Task: Plan a team-building cooking class for the 28th at 6:30 PM.
Action: Mouse moved to (56, 83)
Screenshot: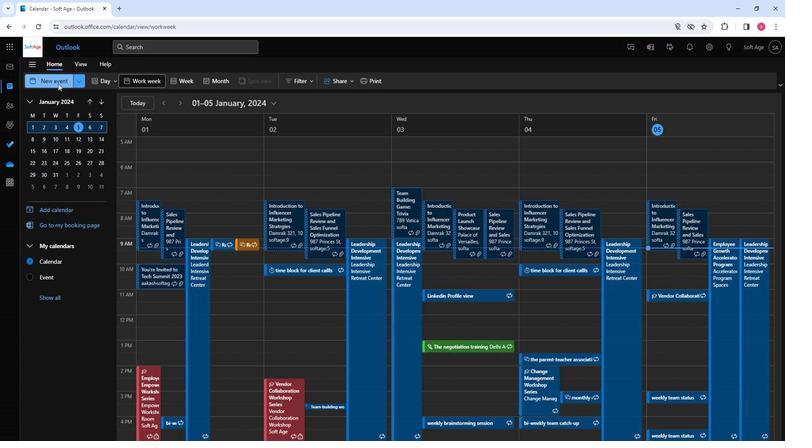
Action: Mouse pressed left at (56, 83)
Screenshot: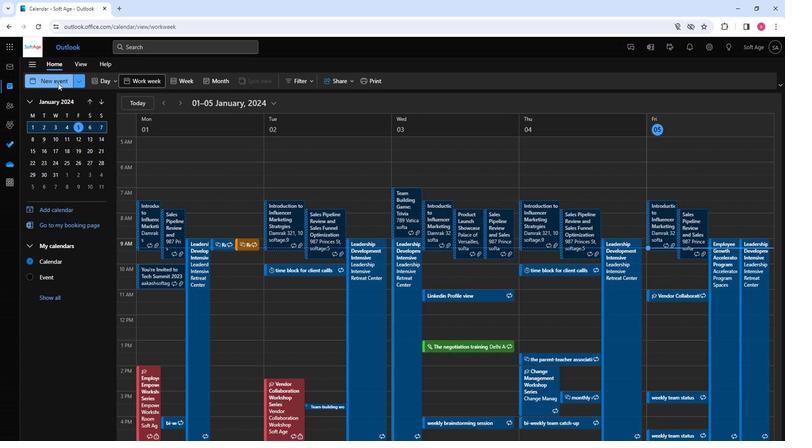 
Action: Mouse moved to (214, 138)
Screenshot: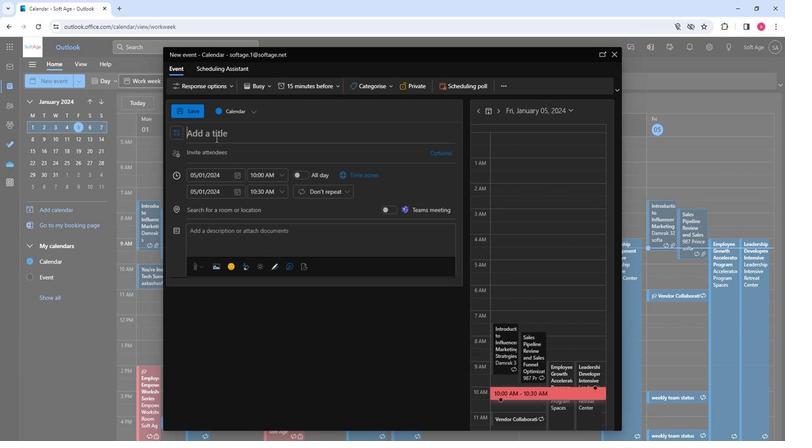 
Action: Key pressed <Key.shift>Team-<Key.shift>Building<Key.space><Key.shift>Cooking<Key.space><Key.shift>Class
Screenshot: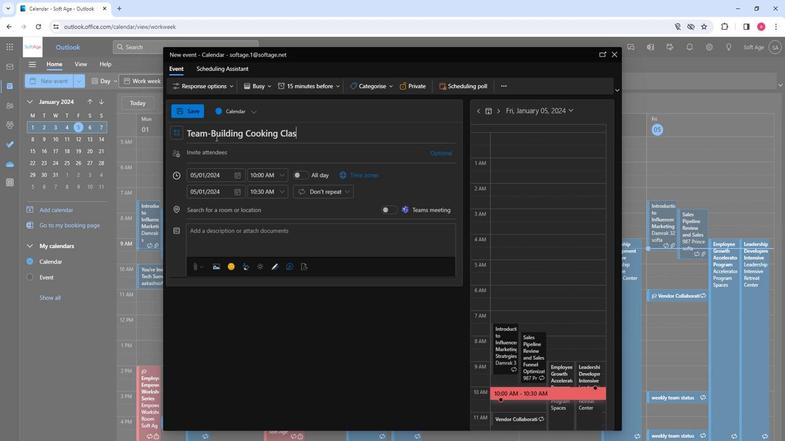 
Action: Mouse moved to (220, 157)
Screenshot: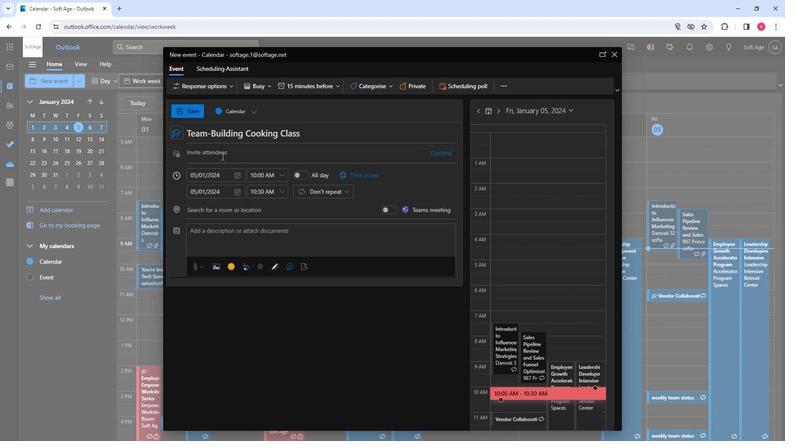 
Action: Mouse pressed left at (220, 157)
Screenshot: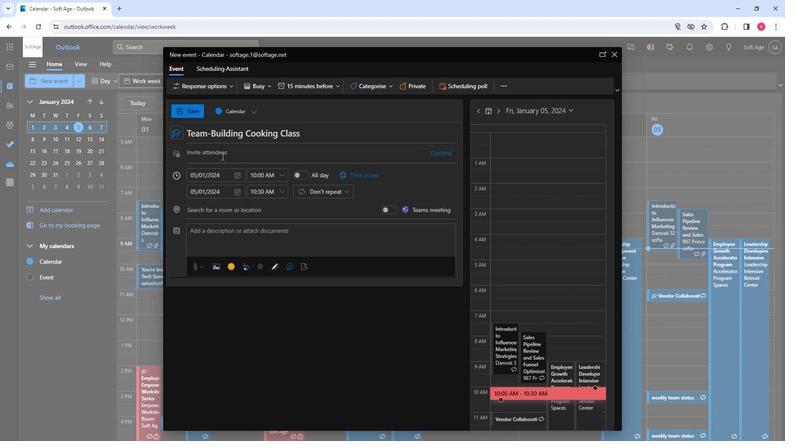 
Action: Key pressed so
Screenshot: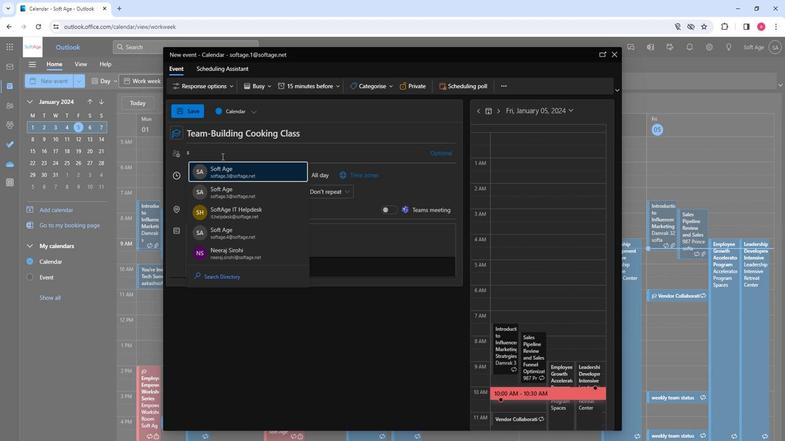 
Action: Mouse moved to (232, 188)
Screenshot: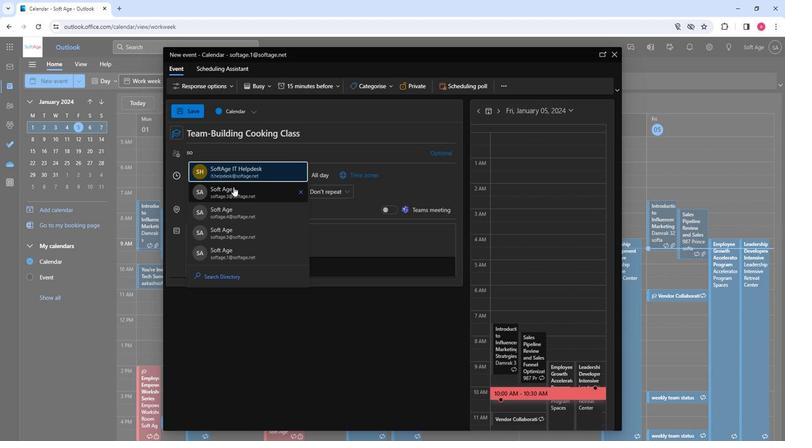 
Action: Mouse pressed left at (232, 188)
Screenshot: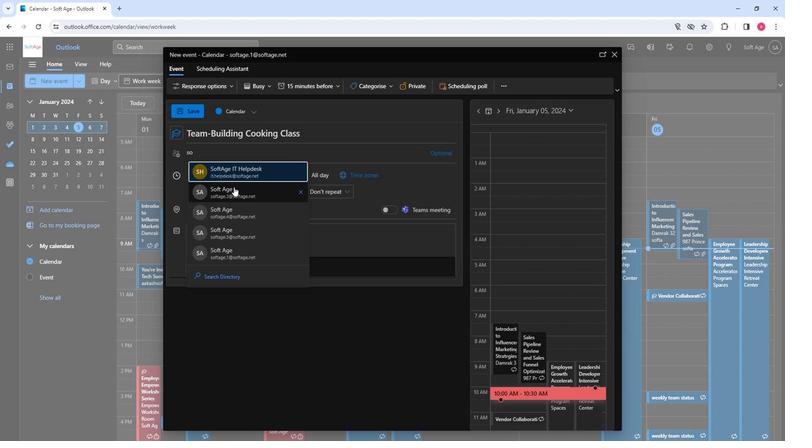
Action: Key pressed so
Screenshot: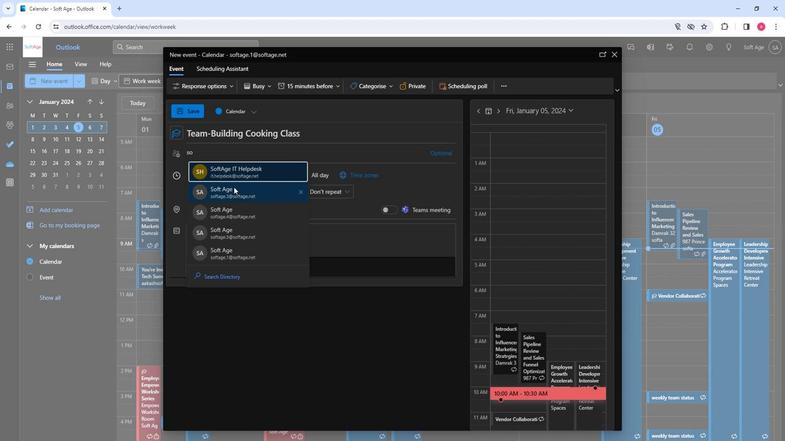 
Action: Mouse moved to (244, 245)
Screenshot: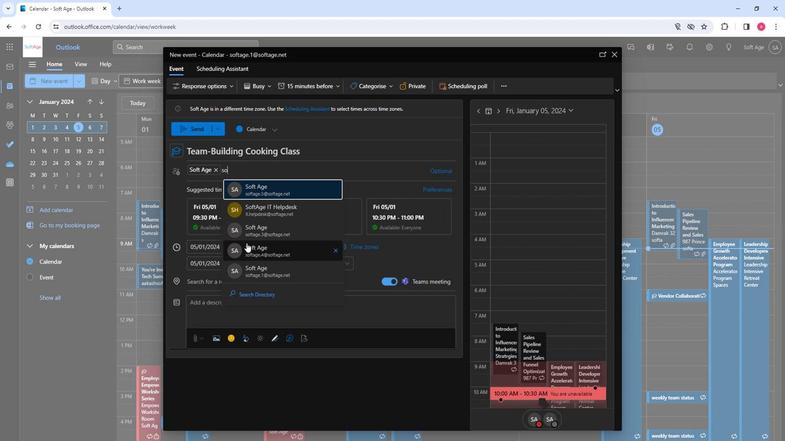 
Action: Mouse pressed left at (244, 245)
Screenshot: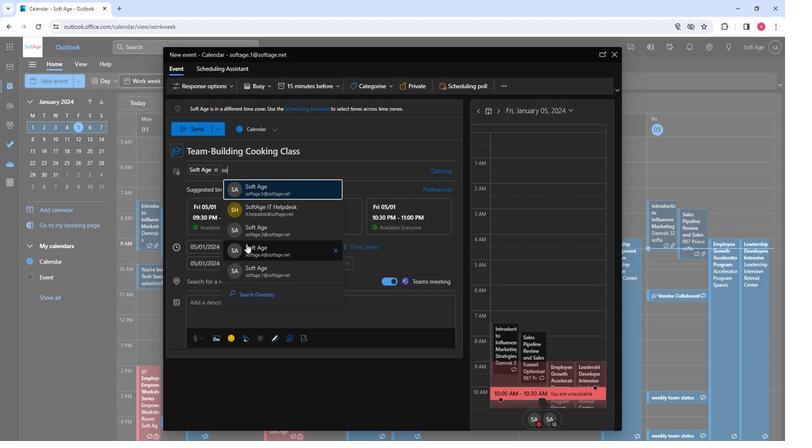 
Action: Key pressed so
Screenshot: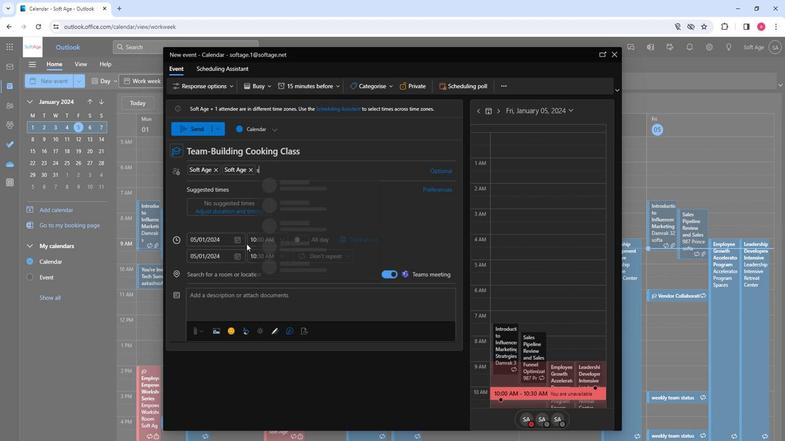 
Action: Mouse moved to (300, 271)
Screenshot: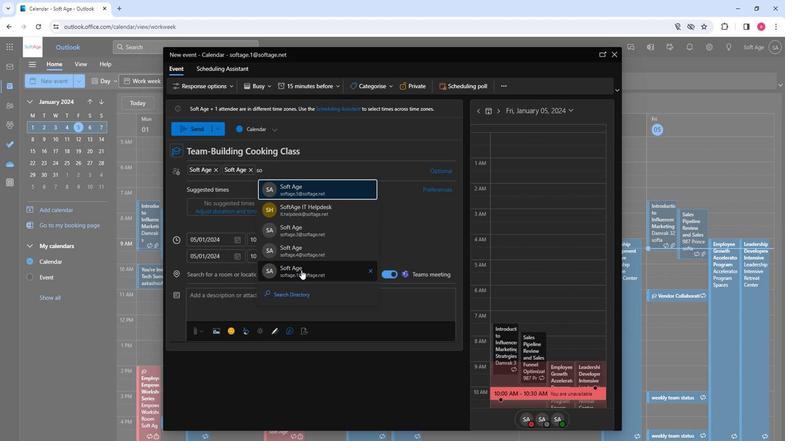
Action: Mouse pressed left at (300, 271)
Screenshot: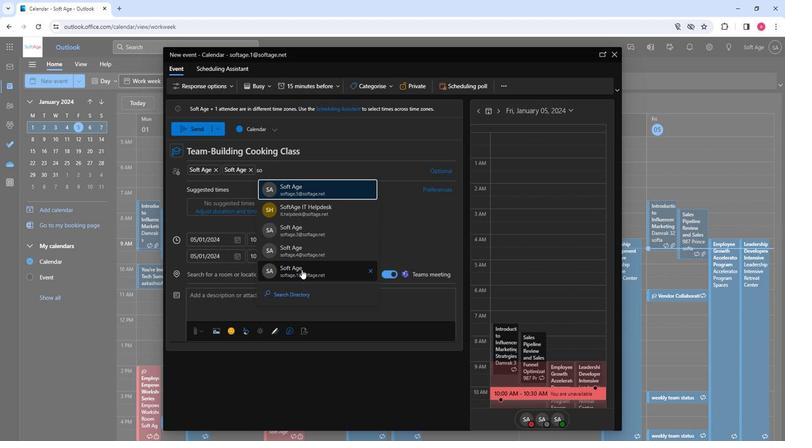 
Action: Mouse moved to (236, 244)
Screenshot: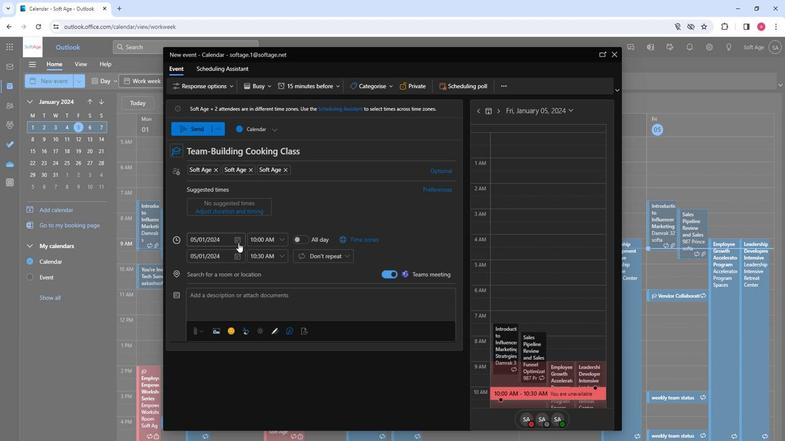 
Action: Mouse pressed left at (236, 244)
Screenshot: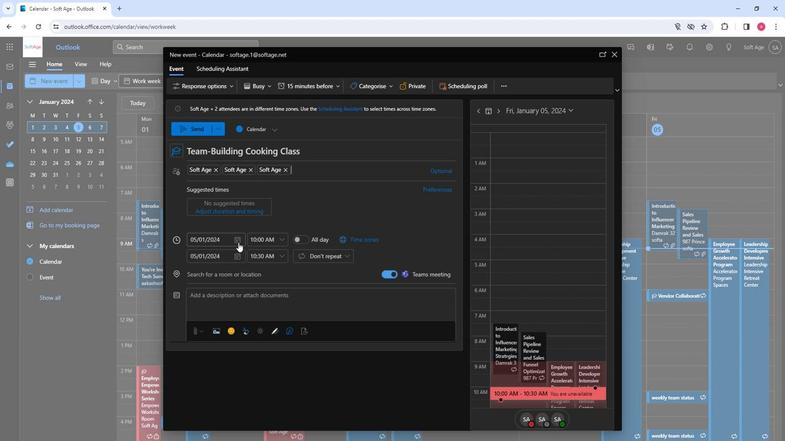 
Action: Mouse moved to (263, 321)
Screenshot: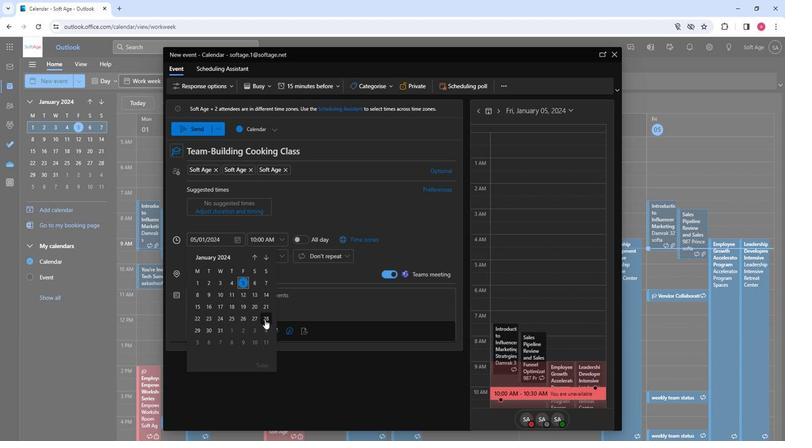 
Action: Mouse pressed left at (263, 321)
Screenshot: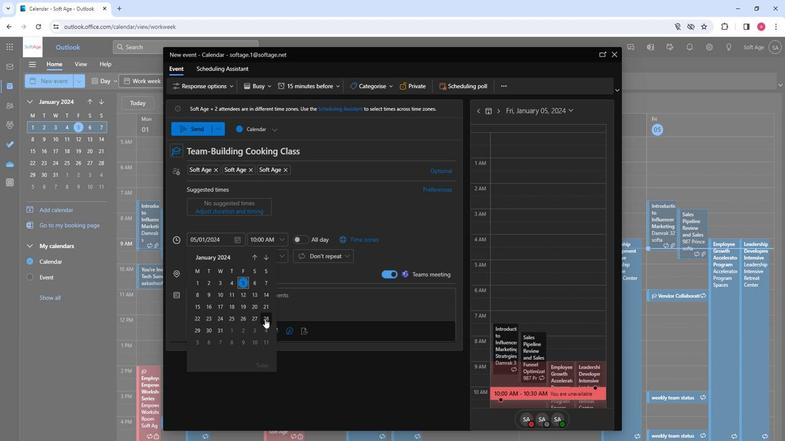 
Action: Mouse moved to (279, 245)
Screenshot: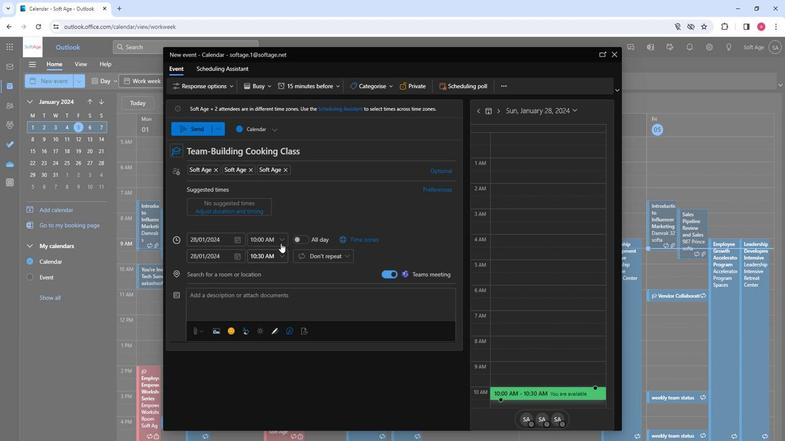 
Action: Mouse pressed left at (279, 245)
Screenshot: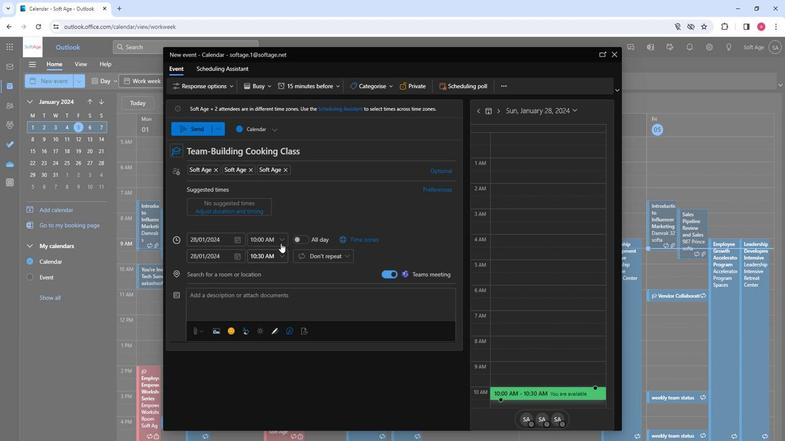 
Action: Mouse moved to (265, 304)
Screenshot: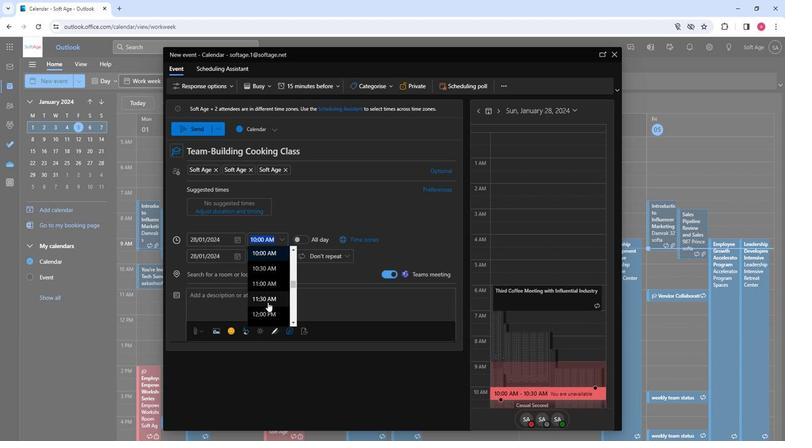 
Action: Mouse scrolled (265, 304) with delta (0, 0)
Screenshot: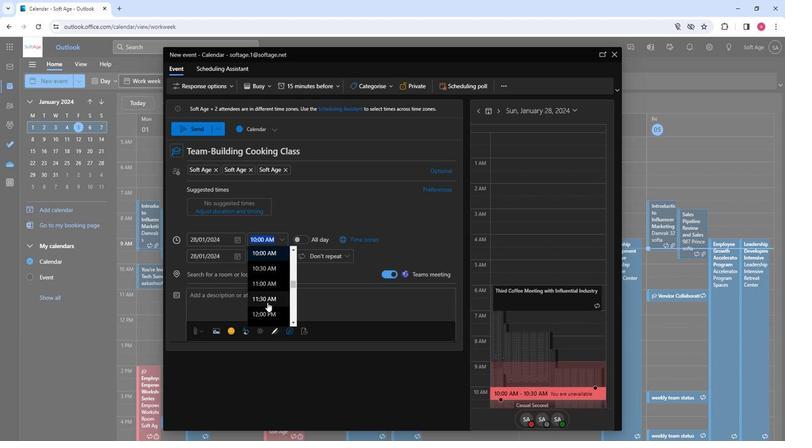 
Action: Mouse moved to (265, 304)
Screenshot: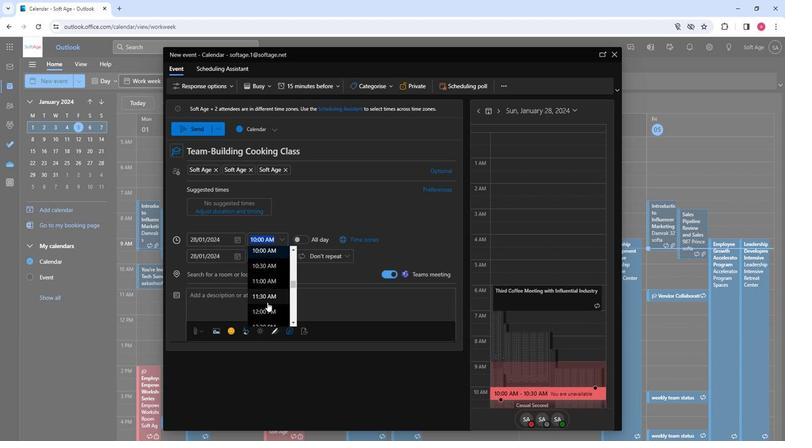 
Action: Mouse scrolled (265, 304) with delta (0, 0)
Screenshot: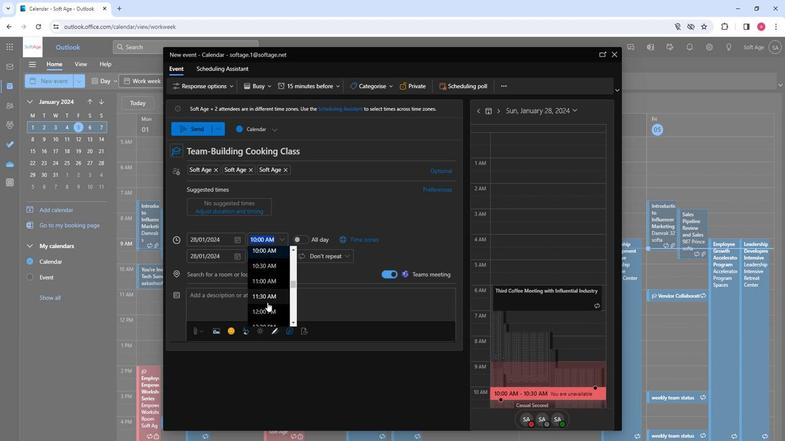 
Action: Mouse moved to (264, 302)
Screenshot: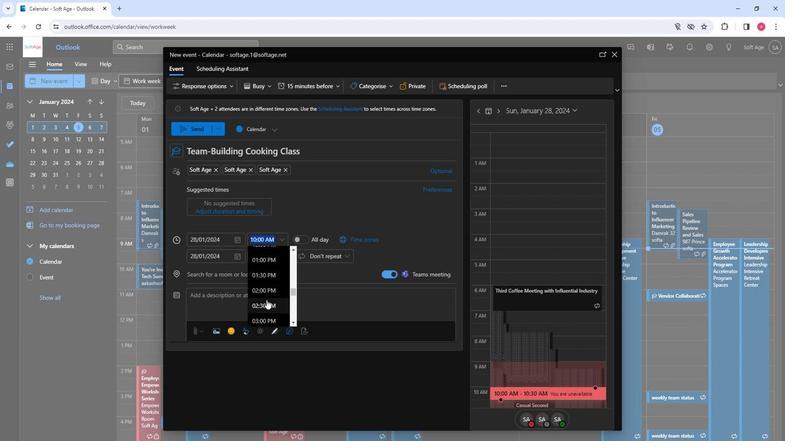 
Action: Mouse scrolled (264, 301) with delta (0, 0)
Screenshot: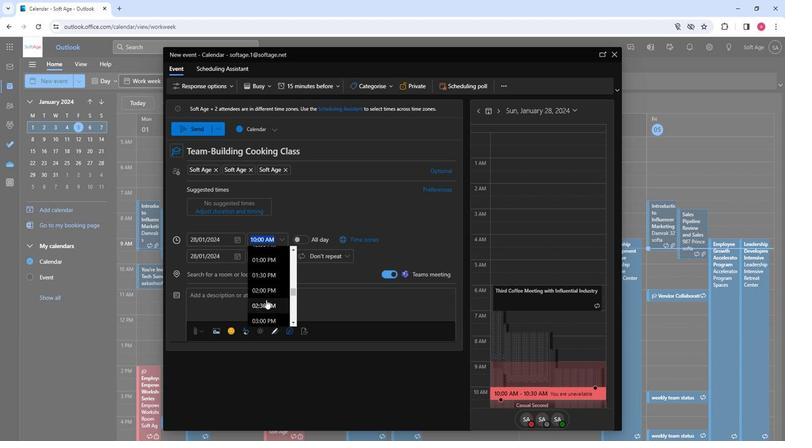 
Action: Mouse moved to (264, 302)
Screenshot: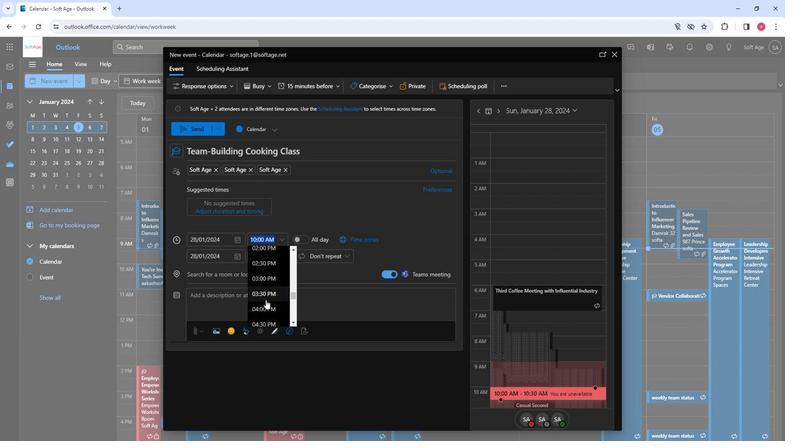 
Action: Mouse scrolled (264, 301) with delta (0, 0)
Screenshot: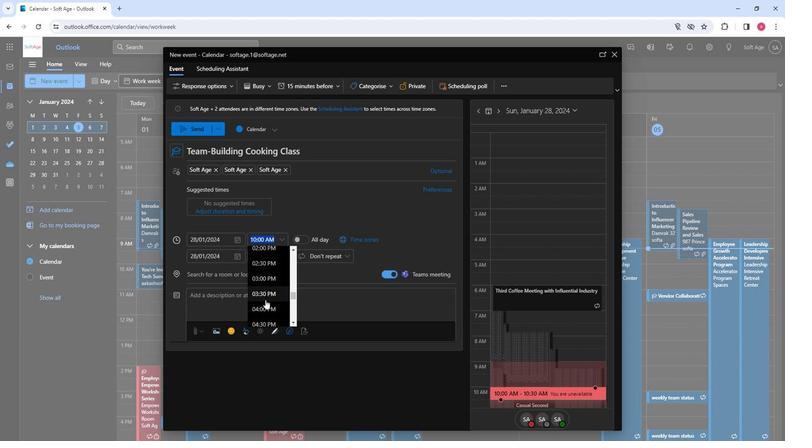 
Action: Mouse moved to (262, 303)
Screenshot: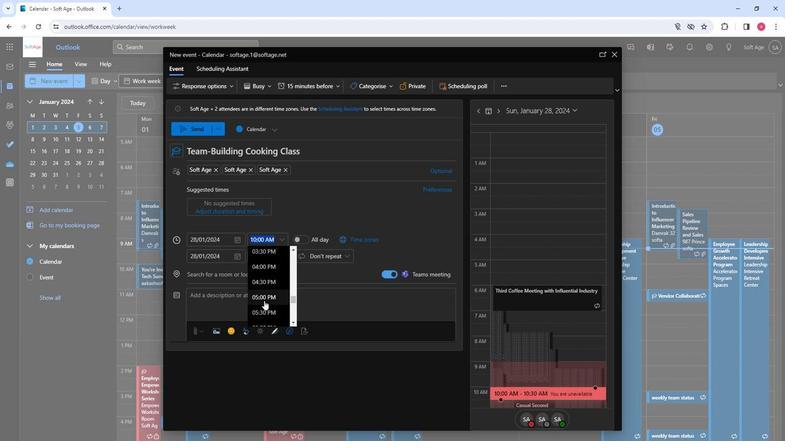 
Action: Mouse scrolled (262, 302) with delta (0, 0)
Screenshot: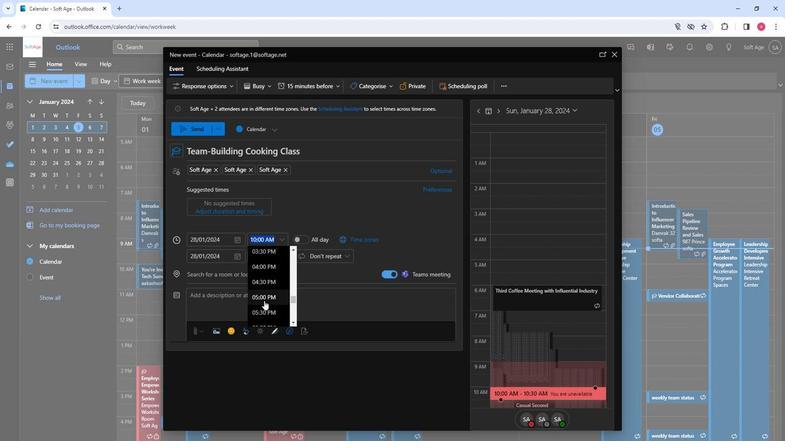 
Action: Mouse moved to (263, 303)
Screenshot: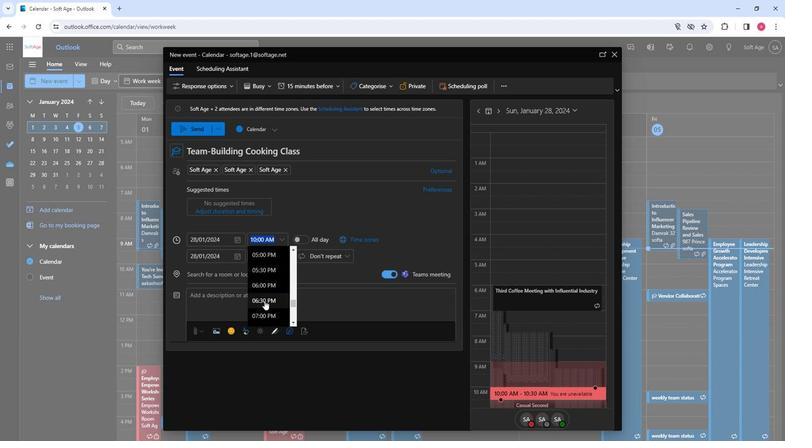 
Action: Mouse pressed left at (263, 303)
Screenshot: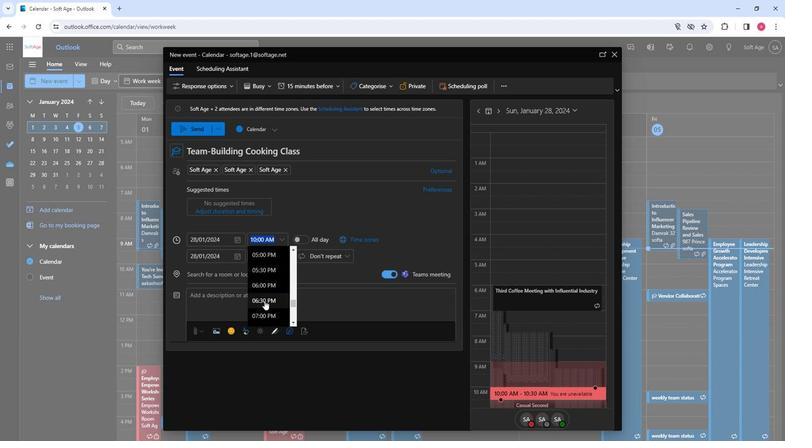 
Action: Mouse moved to (207, 277)
Screenshot: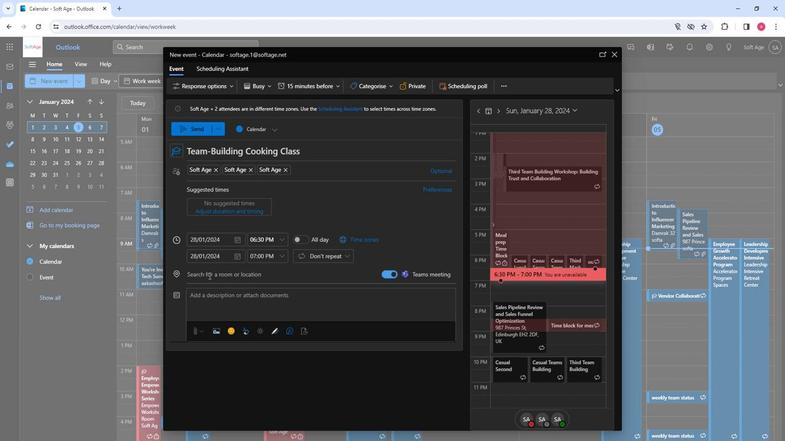 
Action: Mouse pressed left at (207, 277)
Screenshot: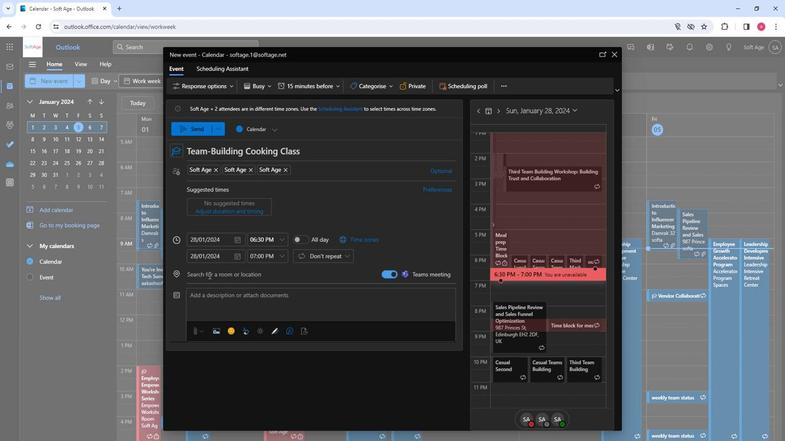
Action: Key pressed so<Key.backspace><Key.backspace>coof
Screenshot: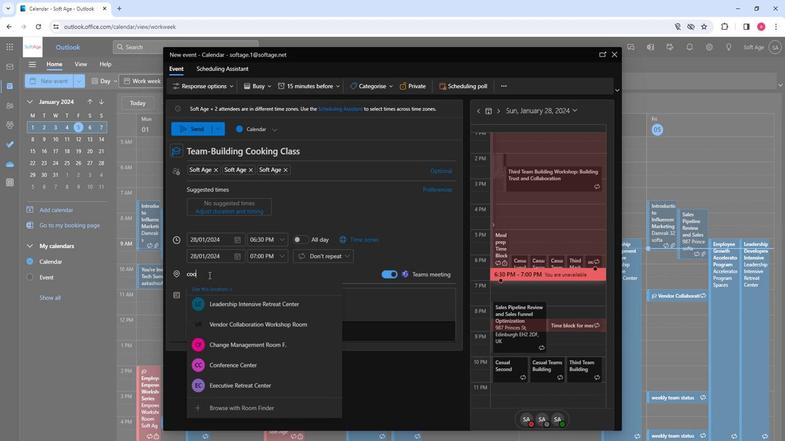 
Action: Mouse moved to (216, 323)
Screenshot: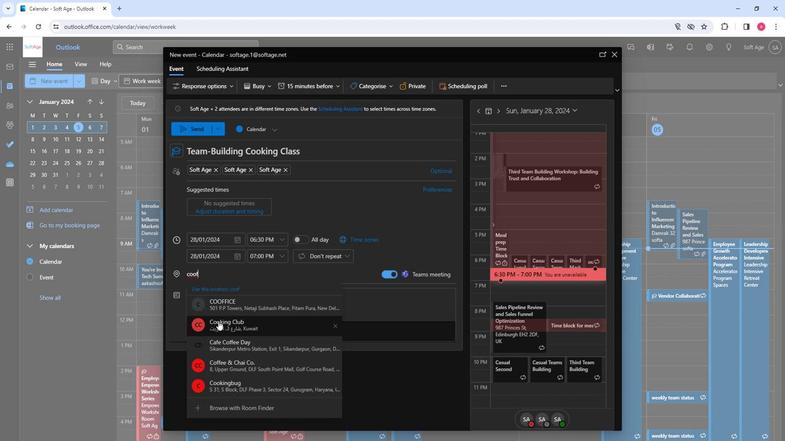 
Action: Mouse pressed left at (216, 323)
Screenshot: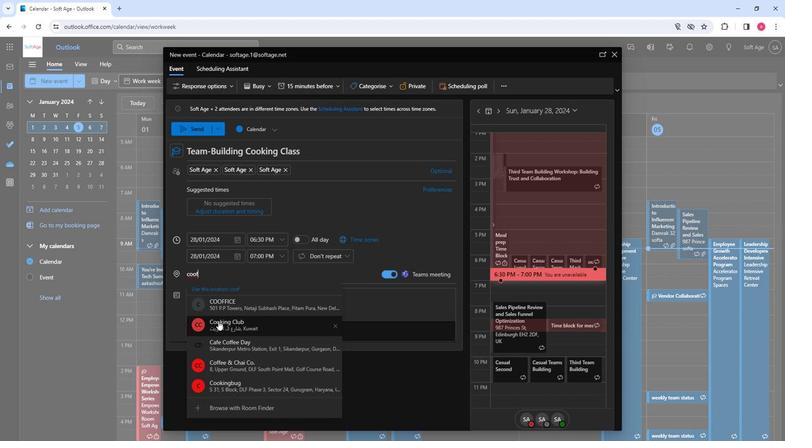 
Action: Mouse moved to (210, 306)
Screenshot: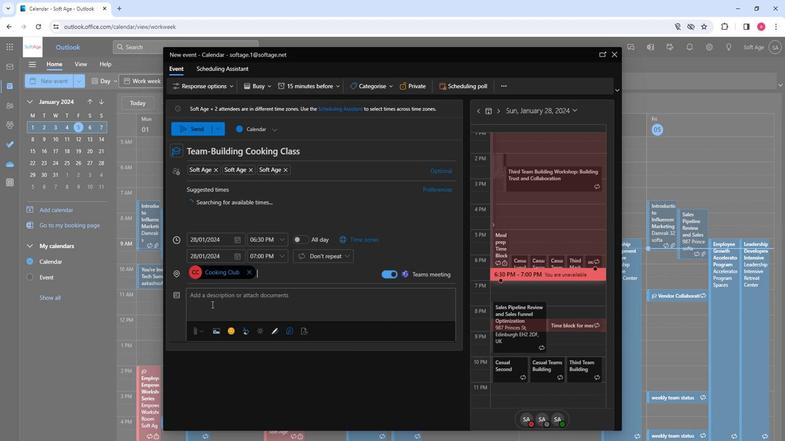 
Action: Mouse pressed left at (210, 306)
Screenshot: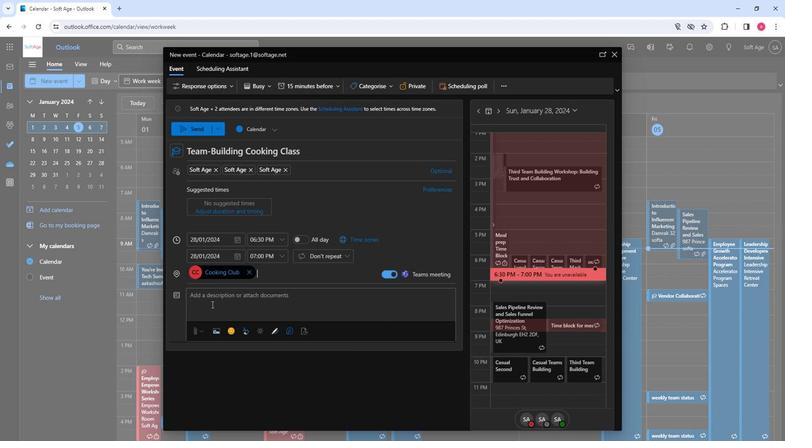 
Action: Mouse moved to (210, 306)
Screenshot: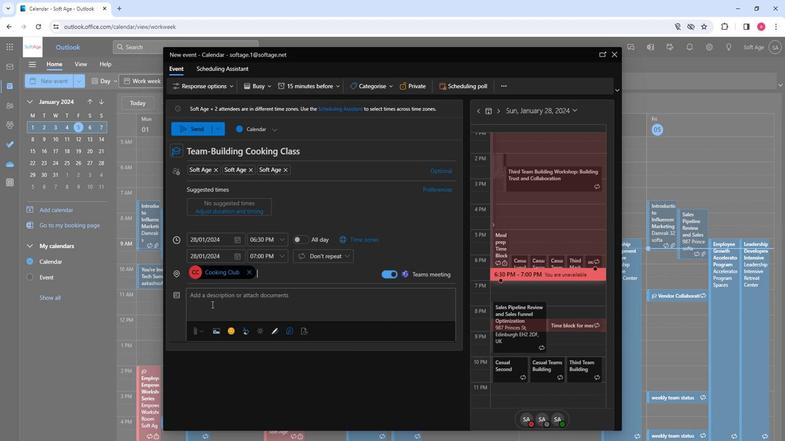
Action: Key pressed <Key.shift>Unite<Key.space>your<Key.space>team<Key.space>through<Key.space>a<Key.space>fun<Key.space>and<Key.space>interactive<Key.space>cooking<Key.space>class<Key.shift>!<Key.space><Key.shift>Foster<Key.space>collaboration,<Key.space>communication,<Key.space>and<Key.space>creativity<Key.space>while<Key.space>savoring<Key.space>delicious<Key.space>moment<Key.space>in<Key.space>this<Key.space>engaging<Key.space>team-building<Key.space>experience.
Screenshot: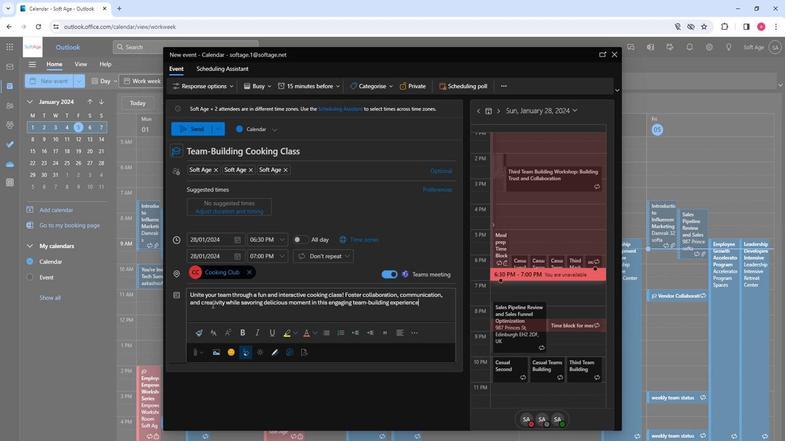 
Action: Mouse pressed left at (210, 306)
Screenshot: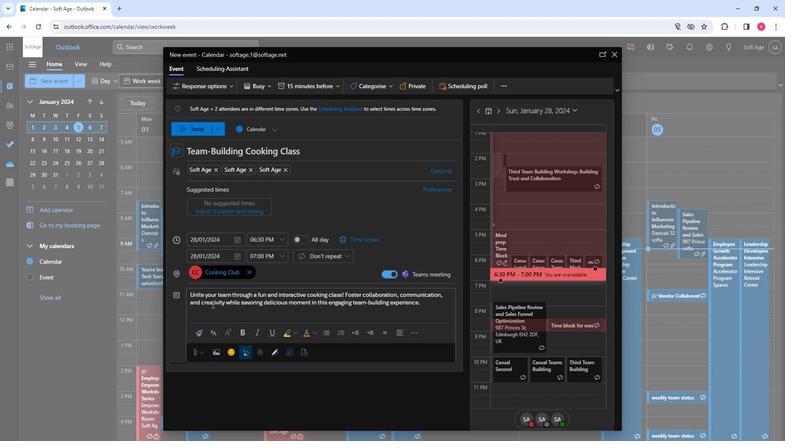 
Action: Mouse pressed left at (210, 306)
Screenshot: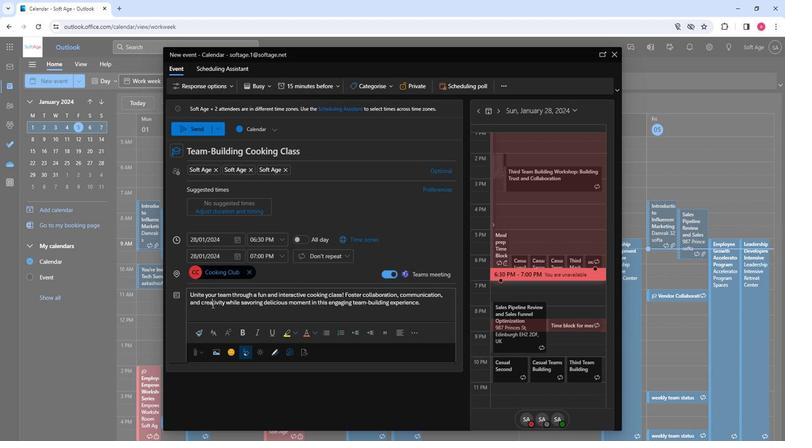 
Action: Mouse moved to (211, 306)
Screenshot: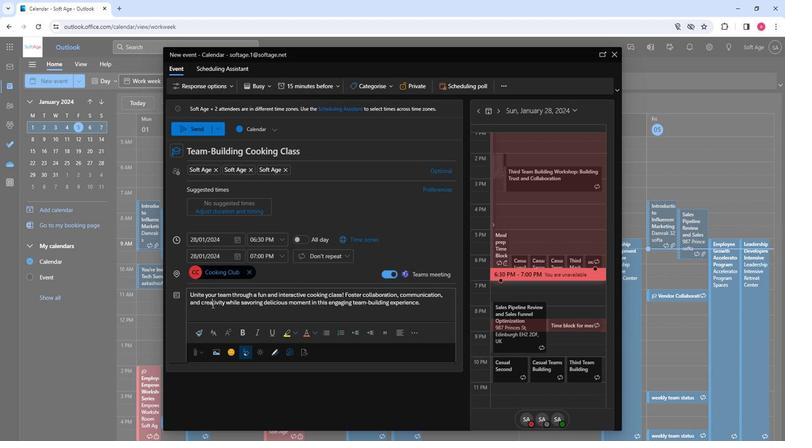 
Action: Mouse pressed left at (211, 306)
Screenshot: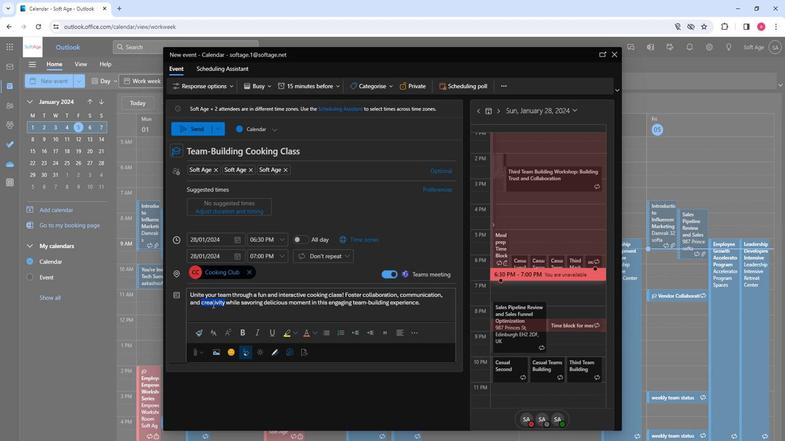 
Action: Mouse moved to (216, 336)
Screenshot: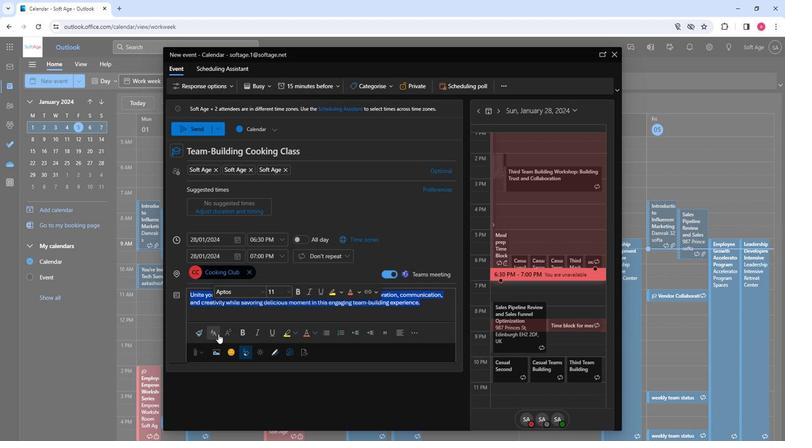 
Action: Mouse pressed left at (216, 336)
Screenshot: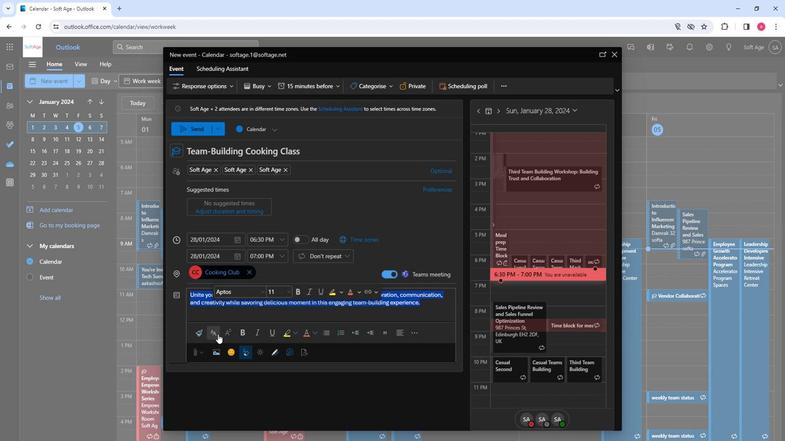 
Action: Mouse moved to (265, 287)
Screenshot: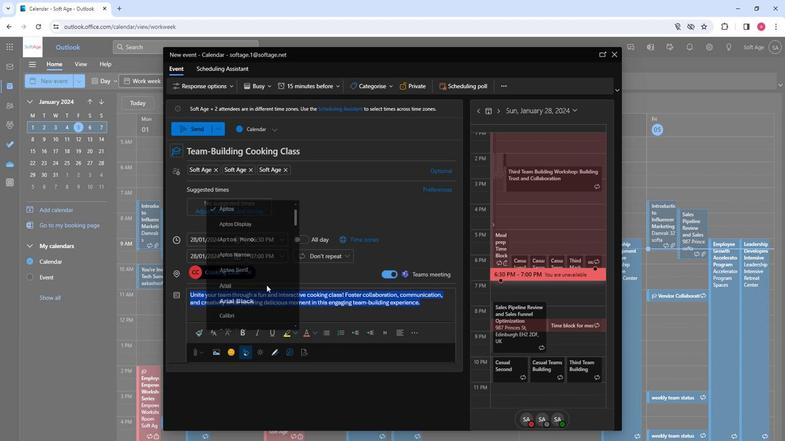 
Action: Mouse scrolled (265, 286) with delta (0, 0)
Screenshot: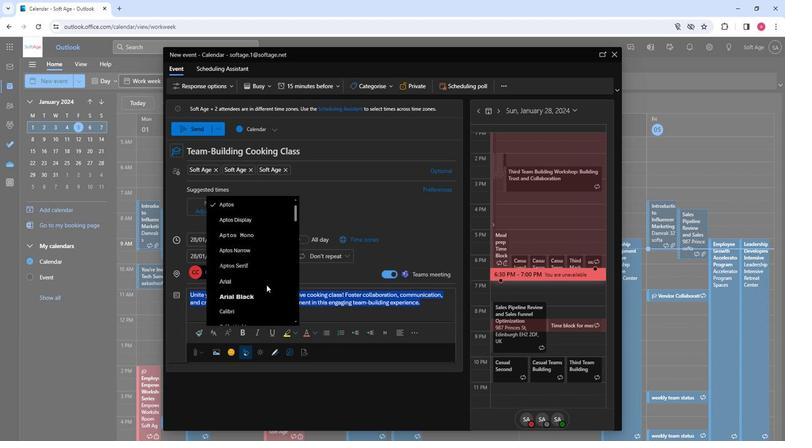 
Action: Mouse scrolled (265, 286) with delta (0, 0)
Screenshot: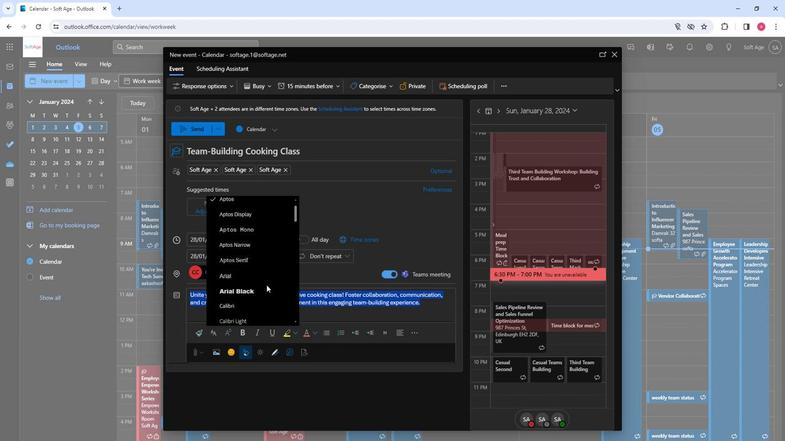 
Action: Mouse moved to (244, 290)
Screenshot: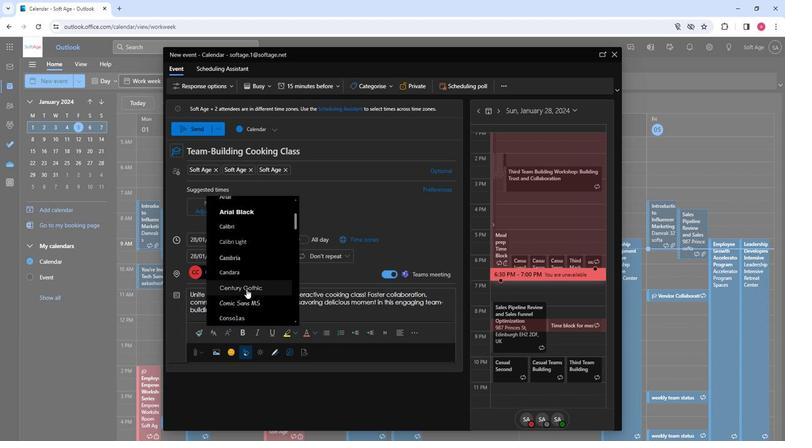 
Action: Mouse pressed left at (244, 290)
Screenshot: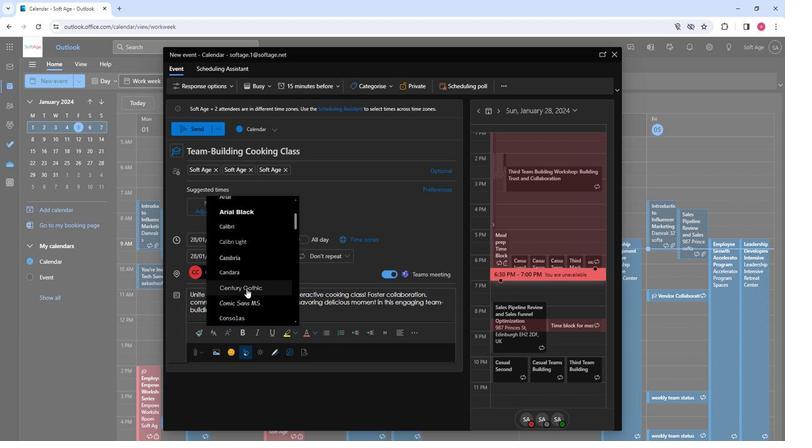 
Action: Mouse moved to (243, 335)
Screenshot: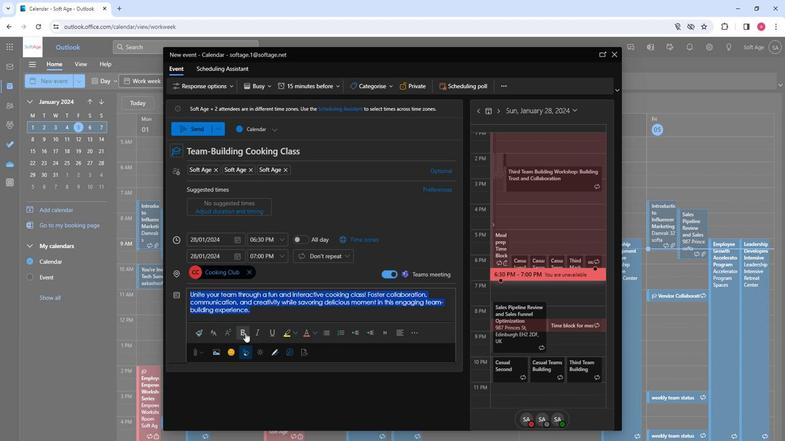 
Action: Mouse pressed left at (243, 335)
Screenshot: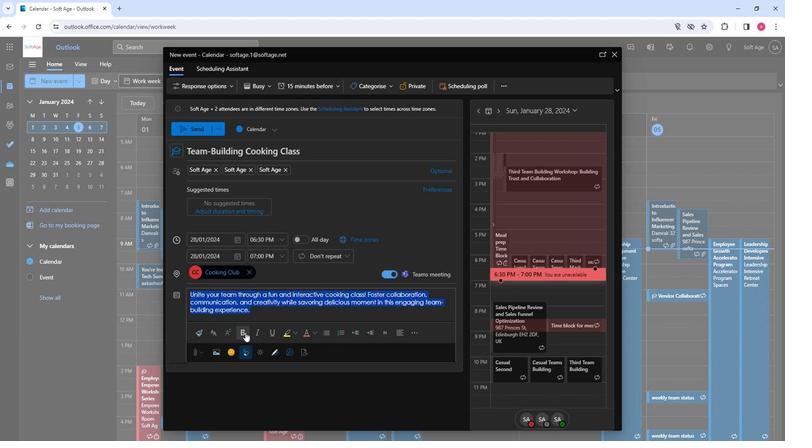 
Action: Mouse moved to (371, 336)
Screenshot: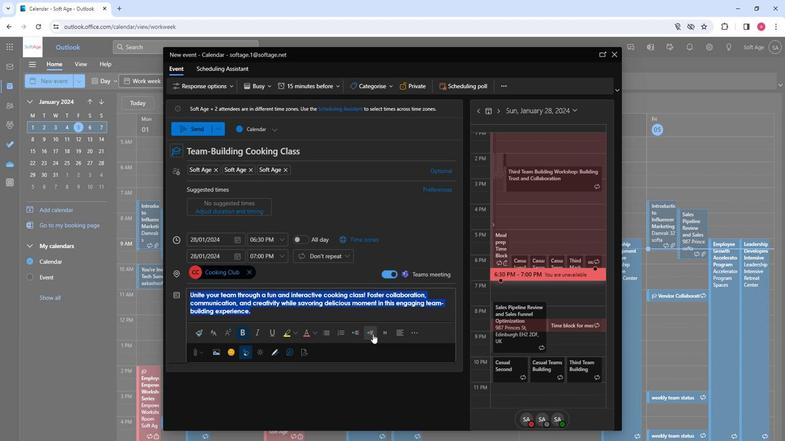 
Action: Mouse pressed left at (371, 336)
Screenshot: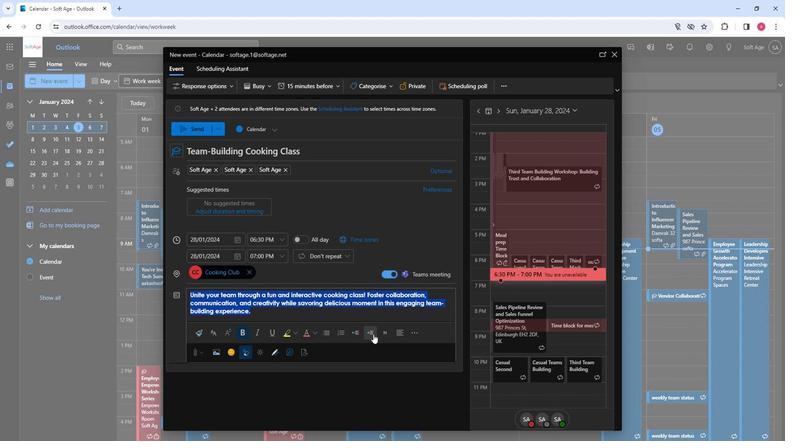 
Action: Mouse moved to (314, 334)
Screenshot: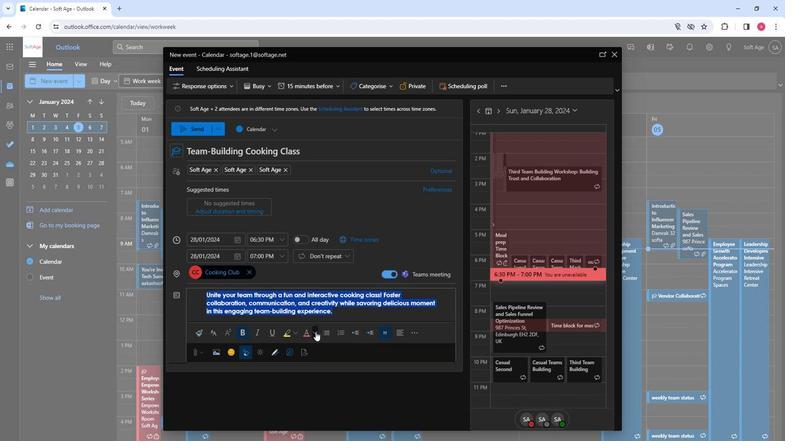 
Action: Mouse pressed left at (314, 334)
Screenshot: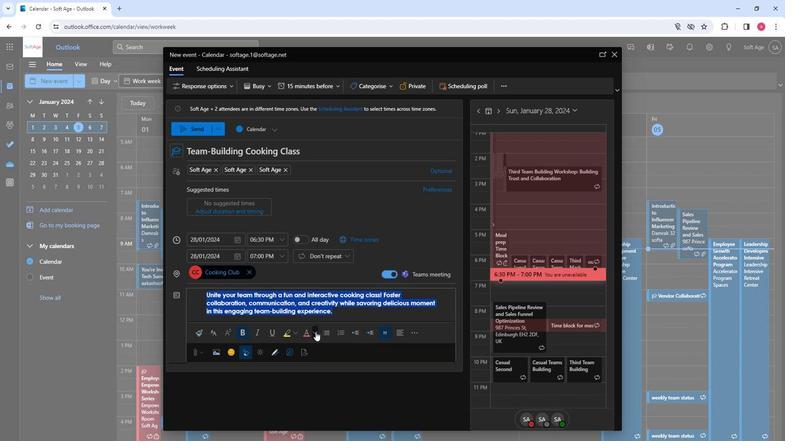
Action: Mouse moved to (332, 393)
Screenshot: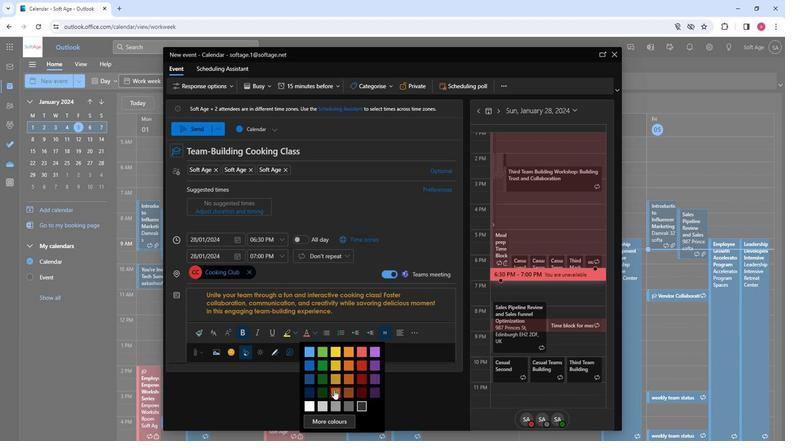 
Action: Mouse pressed left at (332, 393)
Screenshot: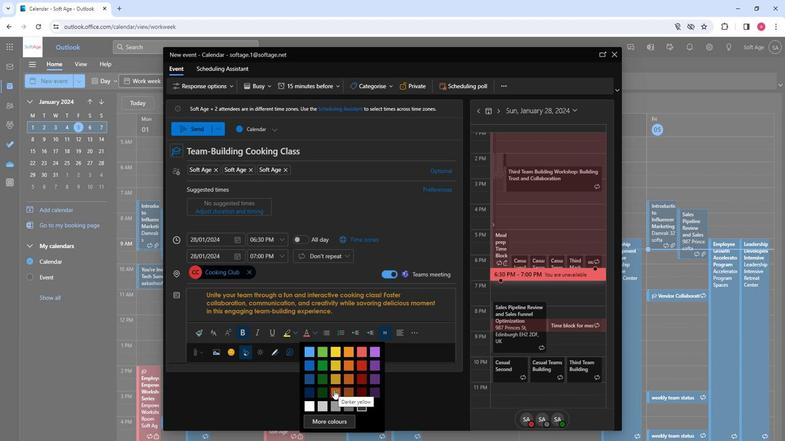 
Action: Mouse moved to (339, 315)
Screenshot: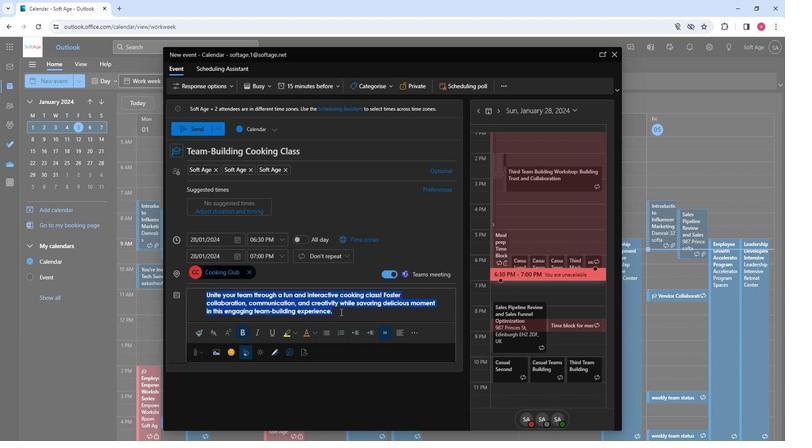 
Action: Mouse pressed left at (339, 315)
Screenshot: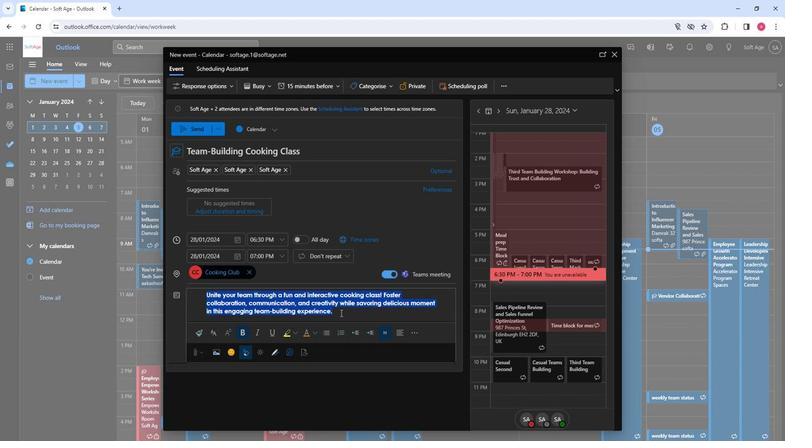 
Action: Mouse moved to (195, 130)
Screenshot: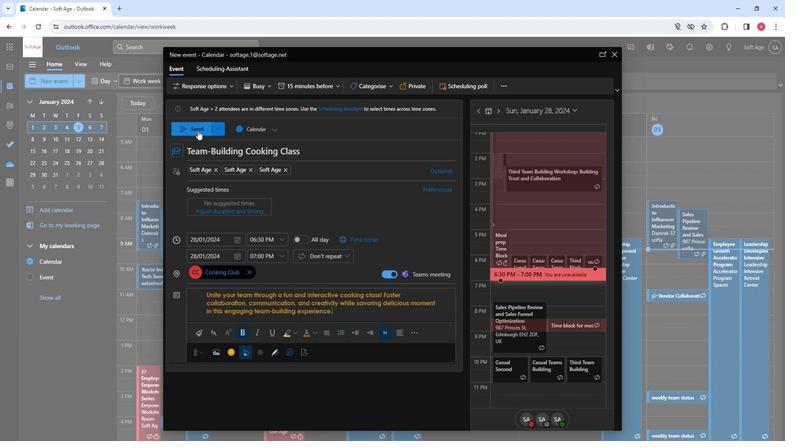 
Action: Mouse pressed left at (195, 130)
Screenshot: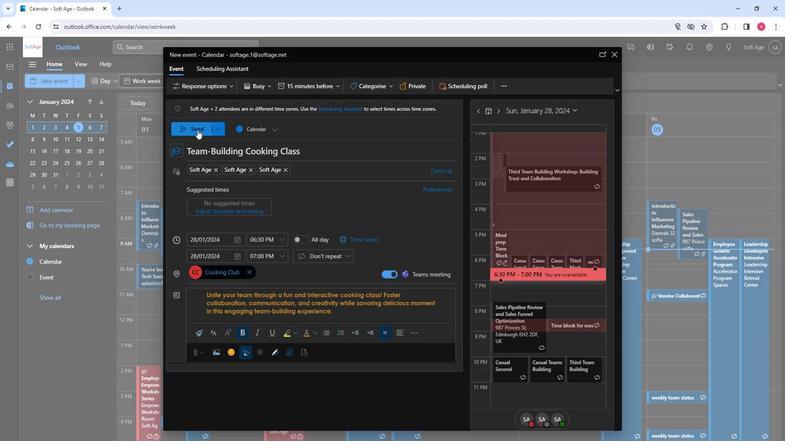 
Action: Mouse moved to (380, 400)
Screenshot: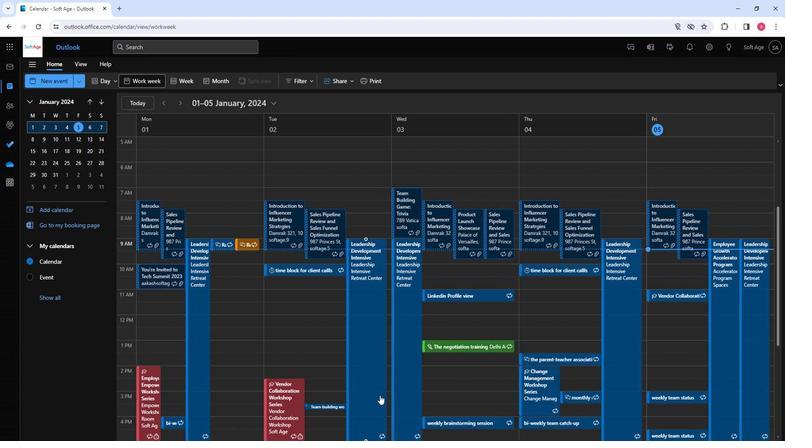 
